 Task: Select Convenience. Add to cart, from pOpshelf for 4615 Clarence Court, Fayetteville, North Carolina 28307, Cell Number 910-243-5488, following item : Im Rooting for You Green Striped Throw Pillow - 4
Action: Mouse moved to (242, 107)
Screenshot: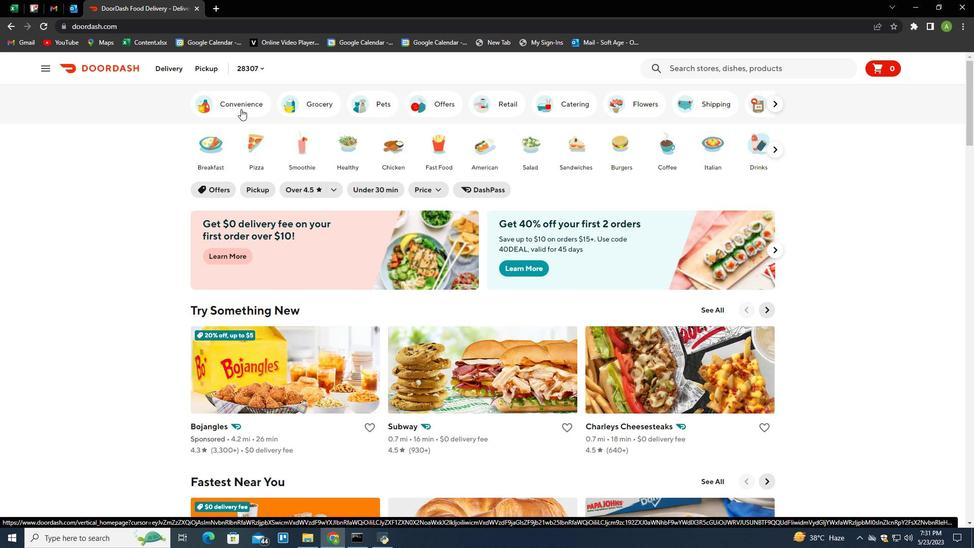 
Action: Mouse pressed left at (242, 107)
Screenshot: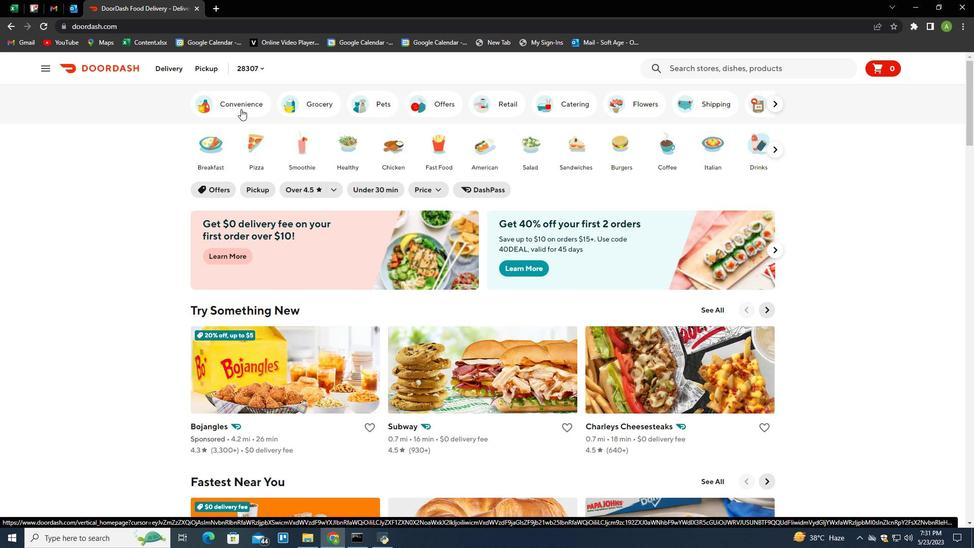 
Action: Mouse moved to (640, 364)
Screenshot: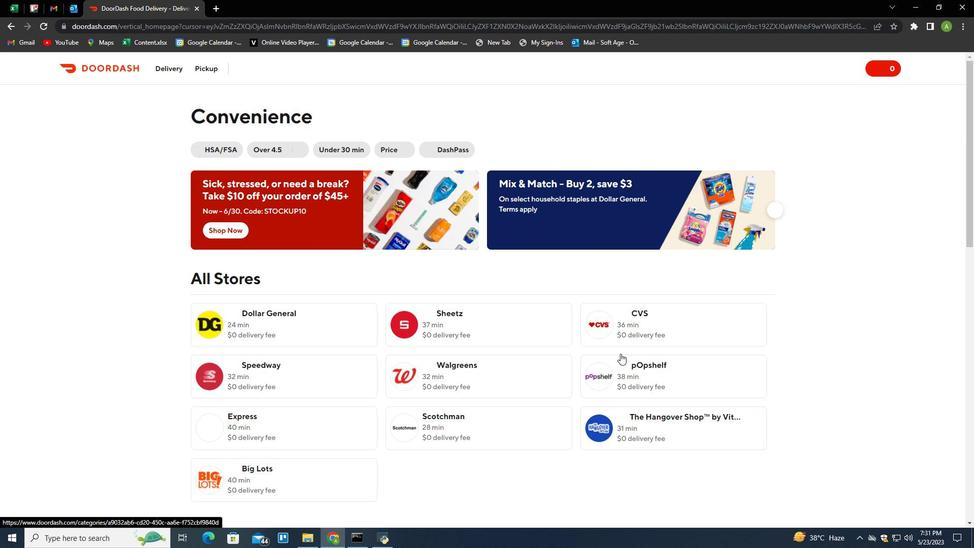 
Action: Mouse pressed left at (640, 364)
Screenshot: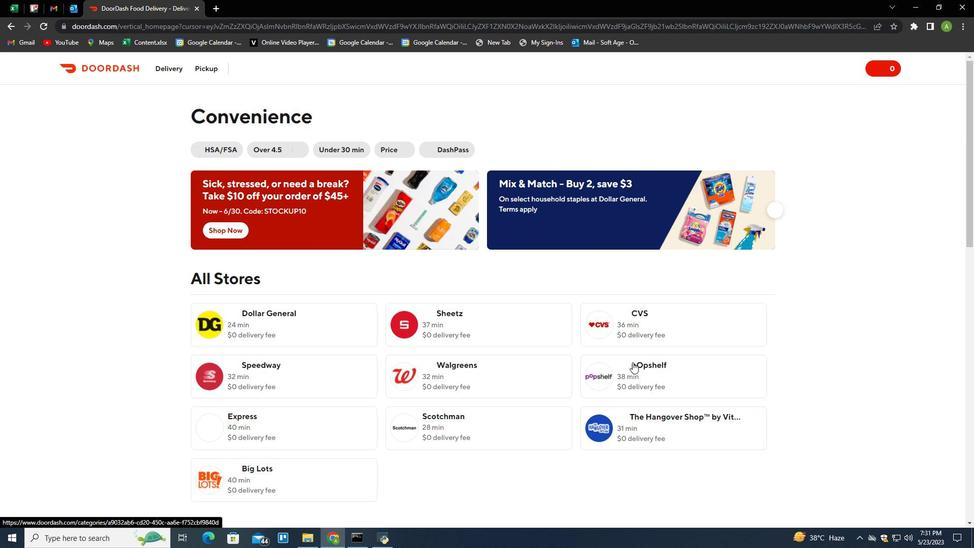 
Action: Mouse moved to (158, 66)
Screenshot: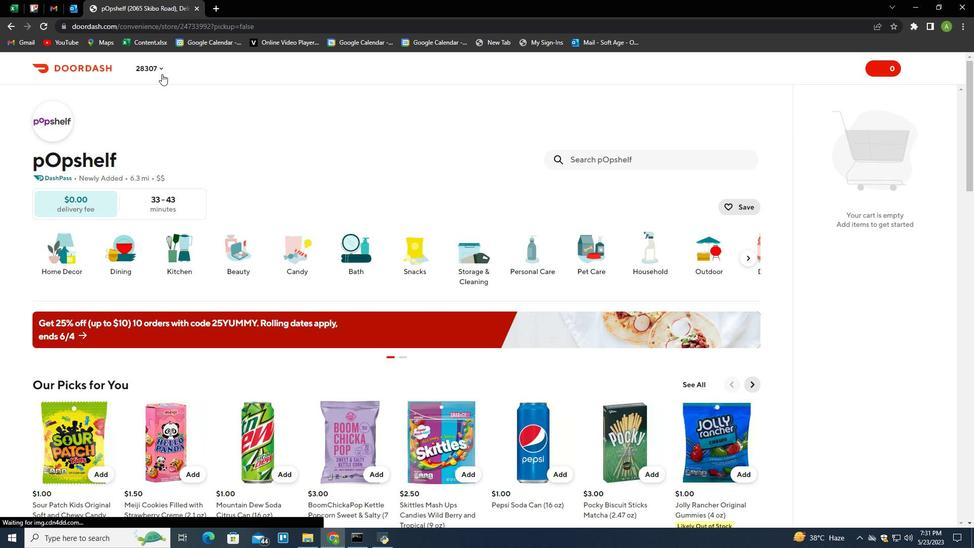 
Action: Mouse pressed left at (158, 66)
Screenshot: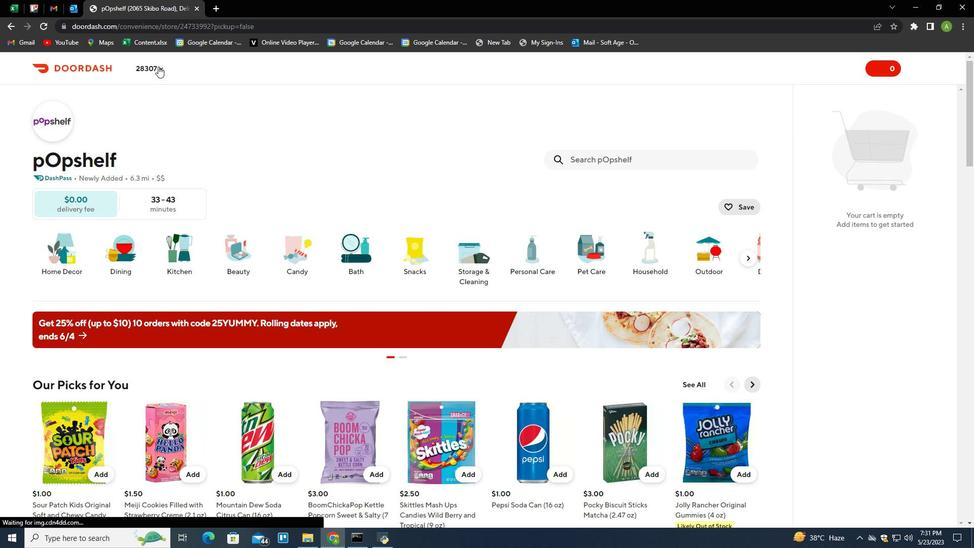 
Action: Mouse moved to (185, 66)
Screenshot: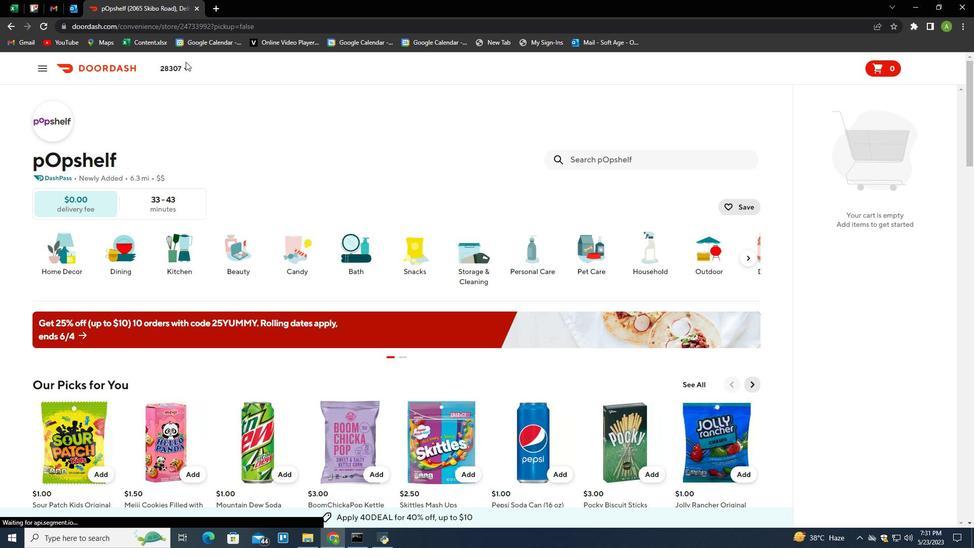 
Action: Mouse pressed left at (185, 66)
Screenshot: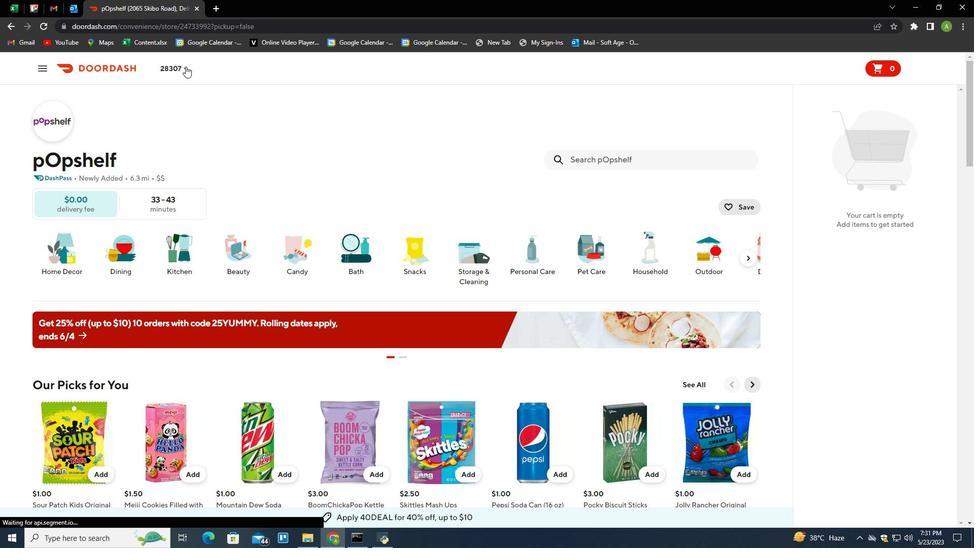 
Action: Mouse moved to (213, 110)
Screenshot: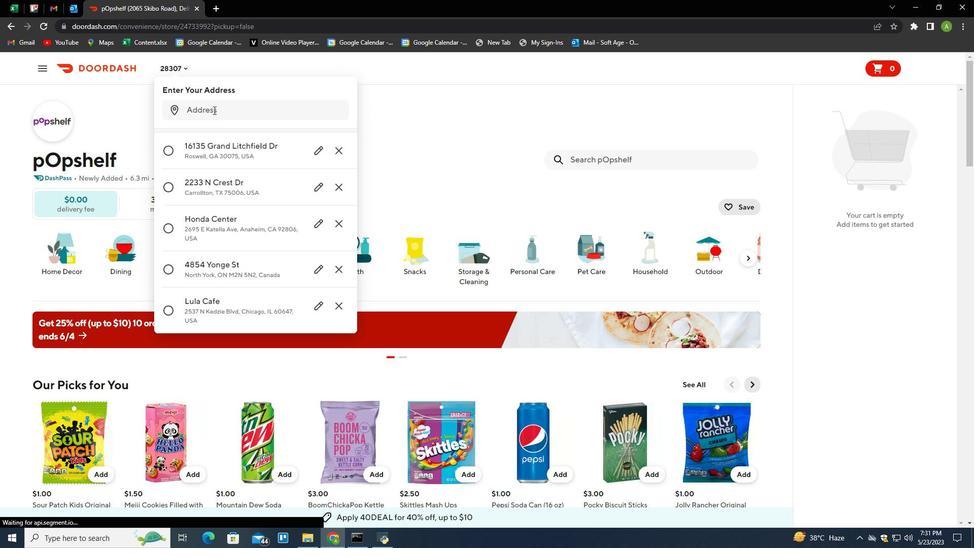 
Action: Mouse pressed left at (213, 110)
Screenshot: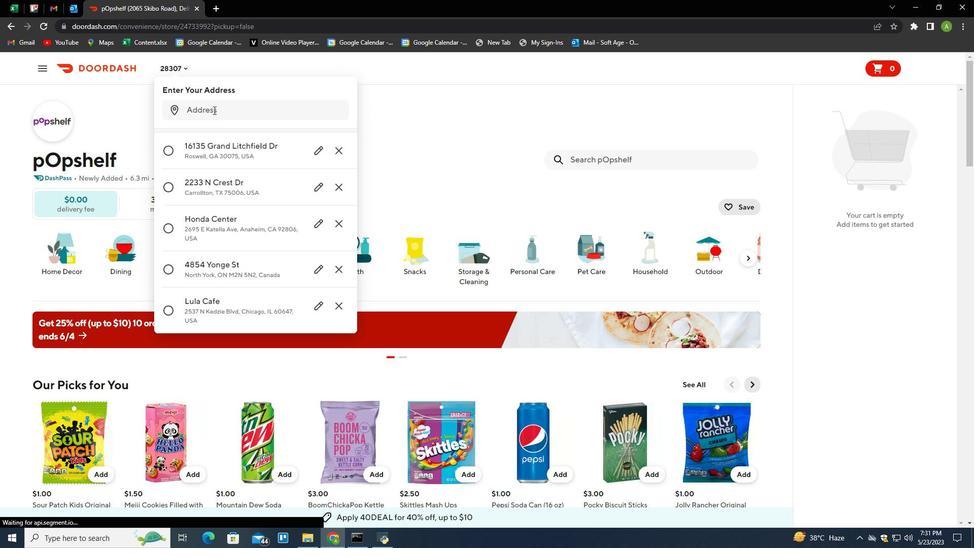 
Action: Key pressed 4615<Key.space>clarence<Key.space>court,<Key.space>fayetteville,<Key.space>north<Key.space>carolina<Key.space>28307<Key.enter>
Screenshot: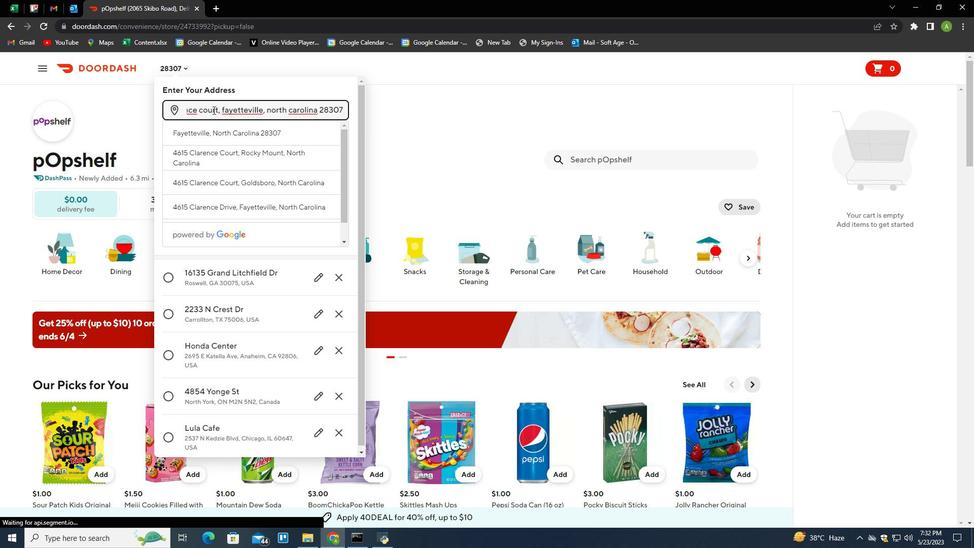 
Action: Mouse moved to (307, 383)
Screenshot: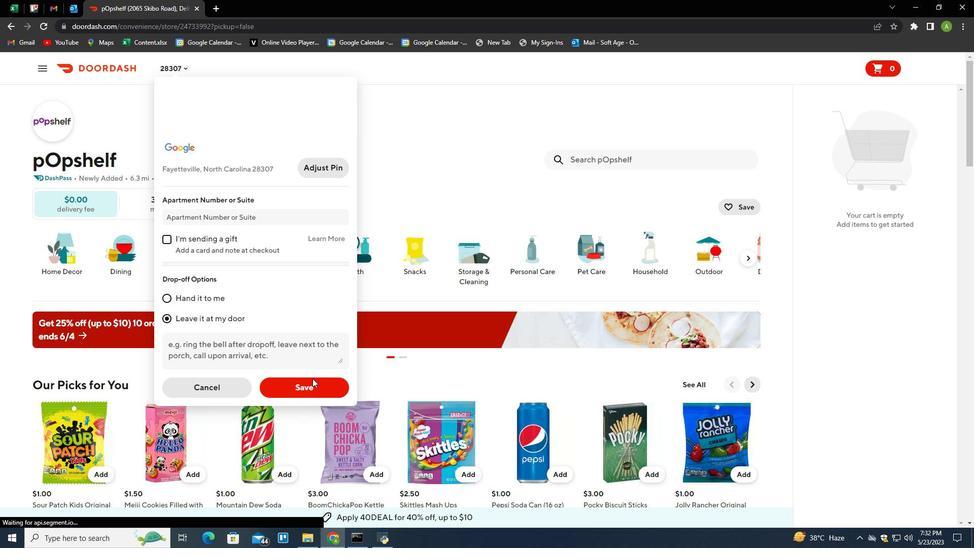 
Action: Mouse pressed left at (307, 383)
Screenshot: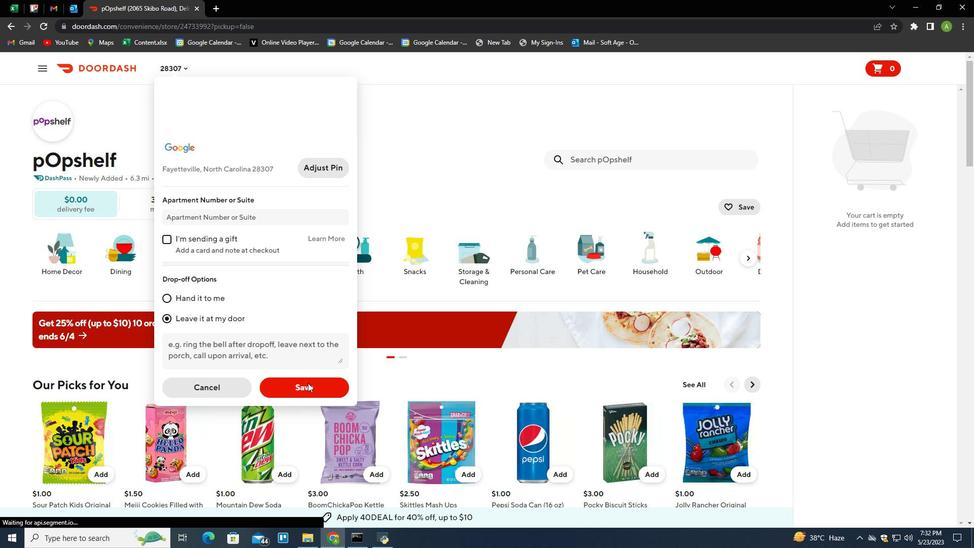 
Action: Mouse moved to (617, 157)
Screenshot: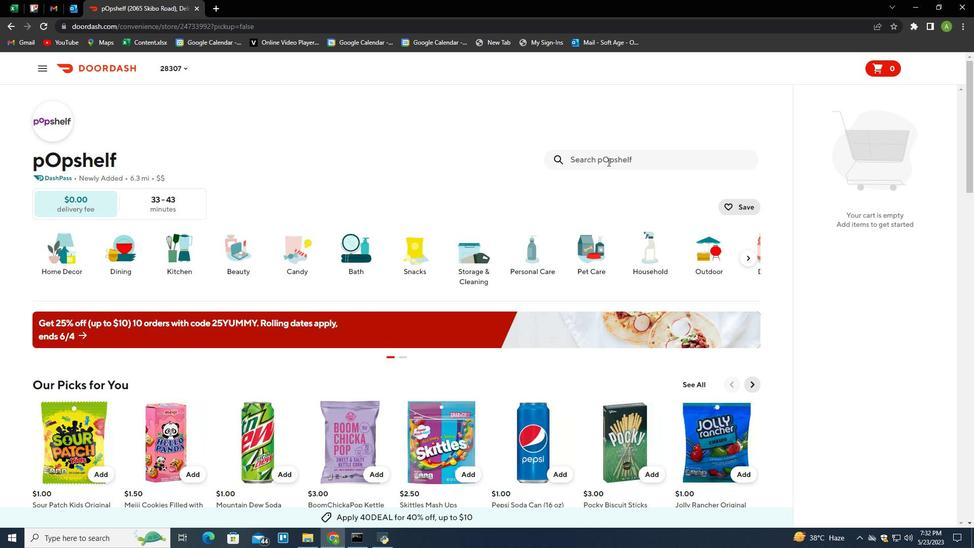 
Action: Mouse pressed left at (617, 157)
Screenshot: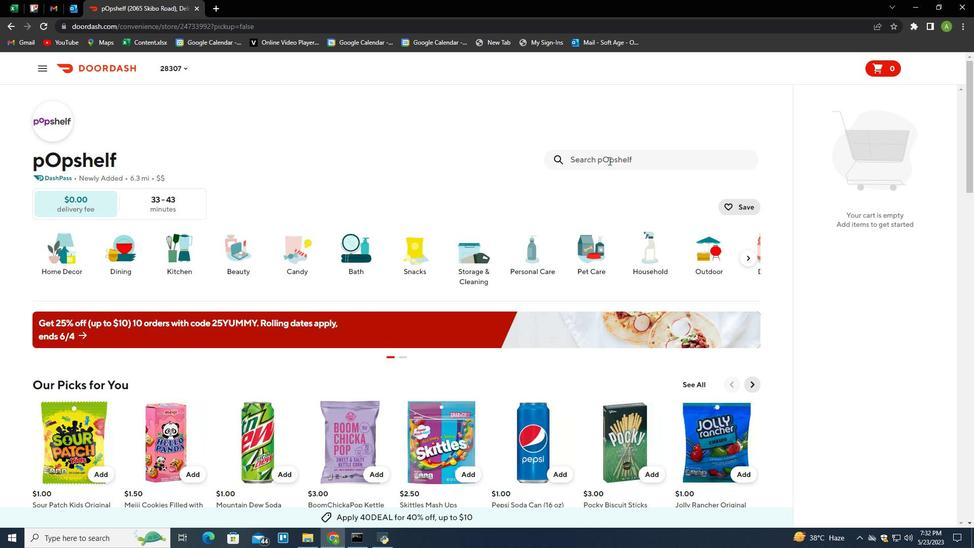 
Action: Key pressed im<Key.space>roomting<Key.space>for<Key.space>you<Key.space>green<Key.space>striped<Key.space>throe<Key.backspace>w<Key.space>pillow<Key.enter>
Screenshot: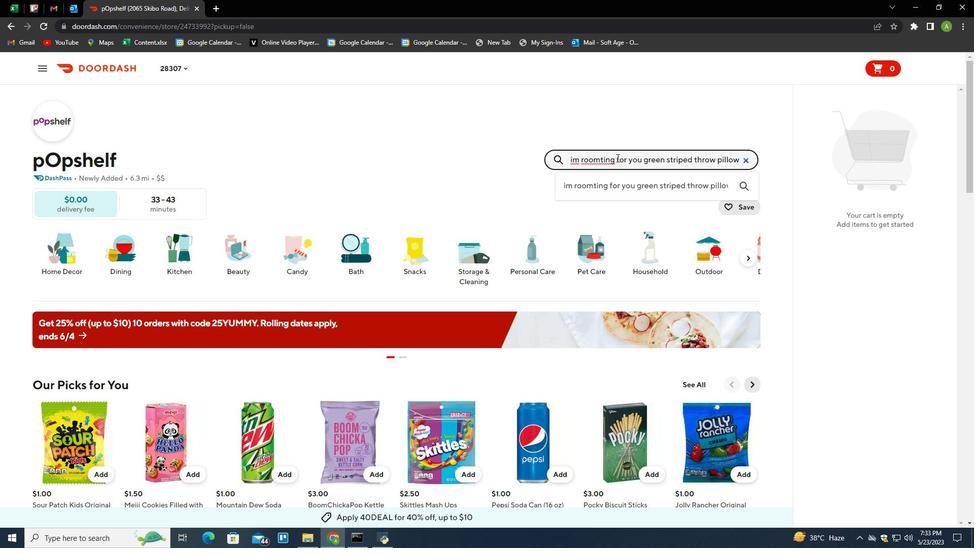 
Action: Mouse moved to (86, 284)
Screenshot: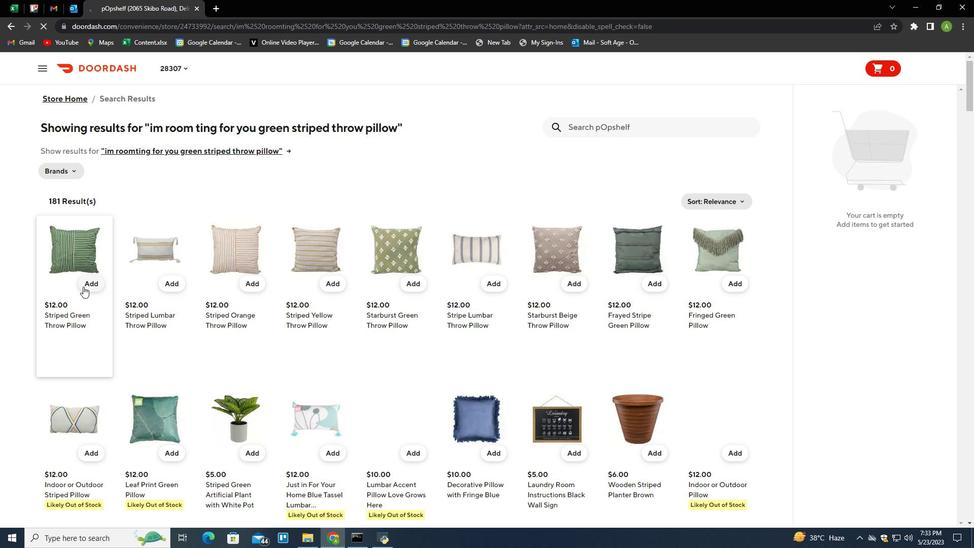 
Action: Mouse pressed left at (86, 284)
Screenshot: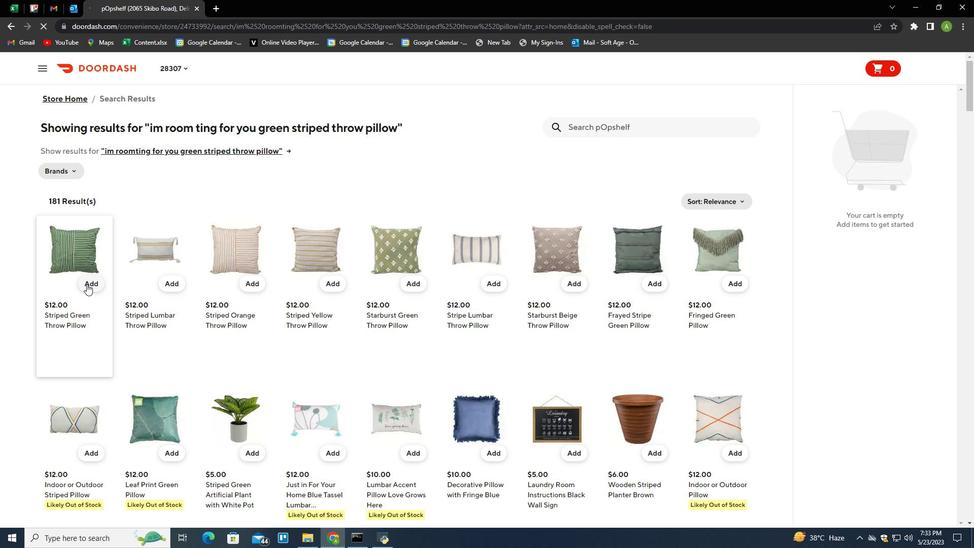 
Action: Mouse moved to (940, 173)
Screenshot: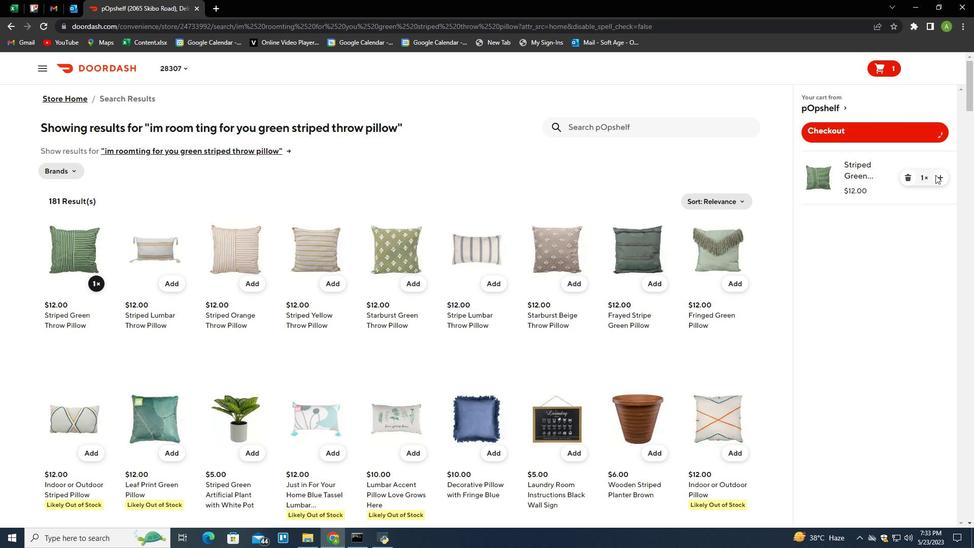 
Action: Mouse pressed left at (940, 173)
Screenshot: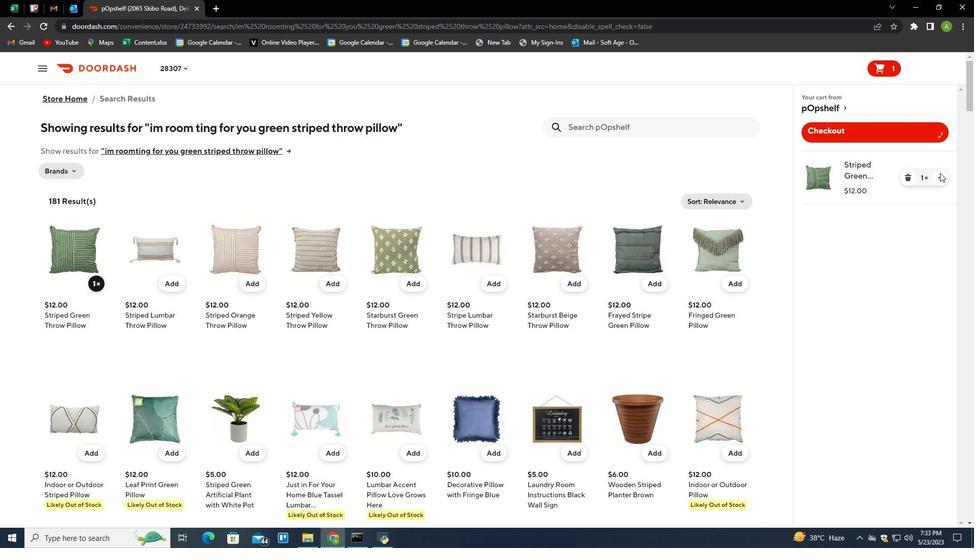 
Action: Mouse moved to (940, 177)
Screenshot: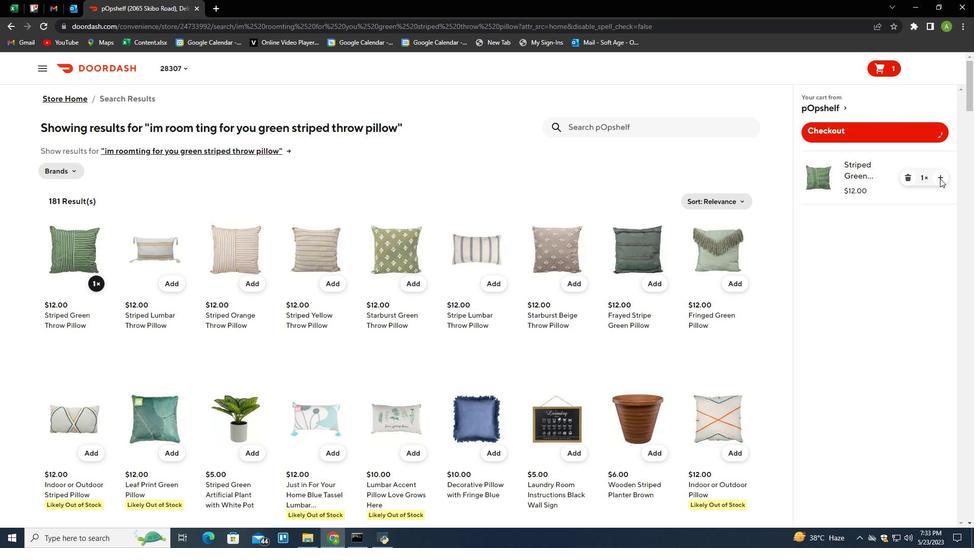 
Action: Mouse pressed left at (940, 177)
Screenshot: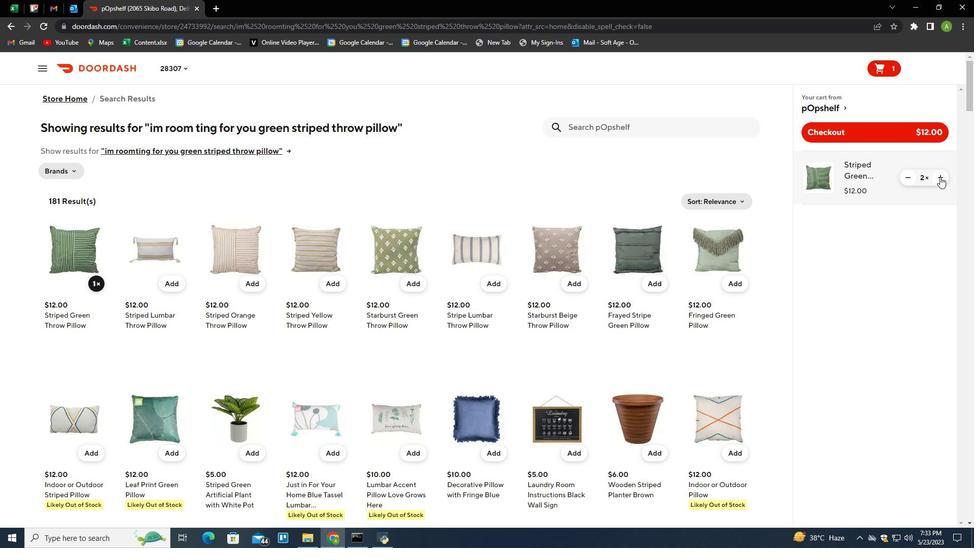 
Action: Mouse pressed left at (940, 177)
Screenshot: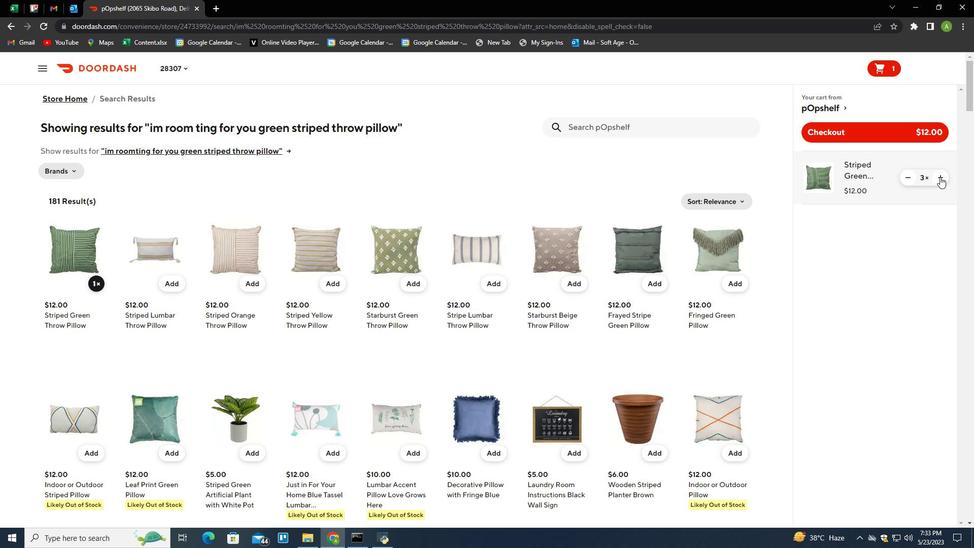 
Action: Mouse moved to (830, 132)
Screenshot: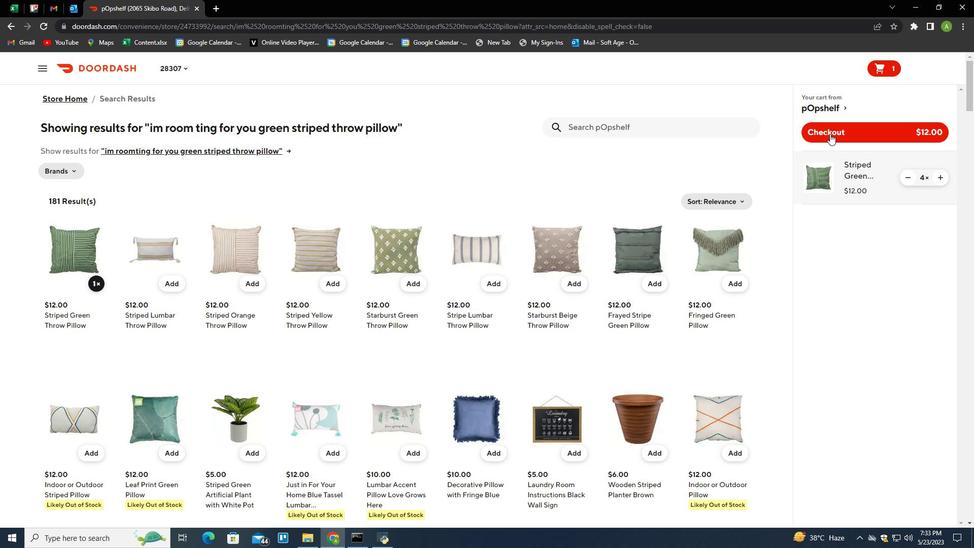 
Action: Mouse pressed left at (830, 132)
Screenshot: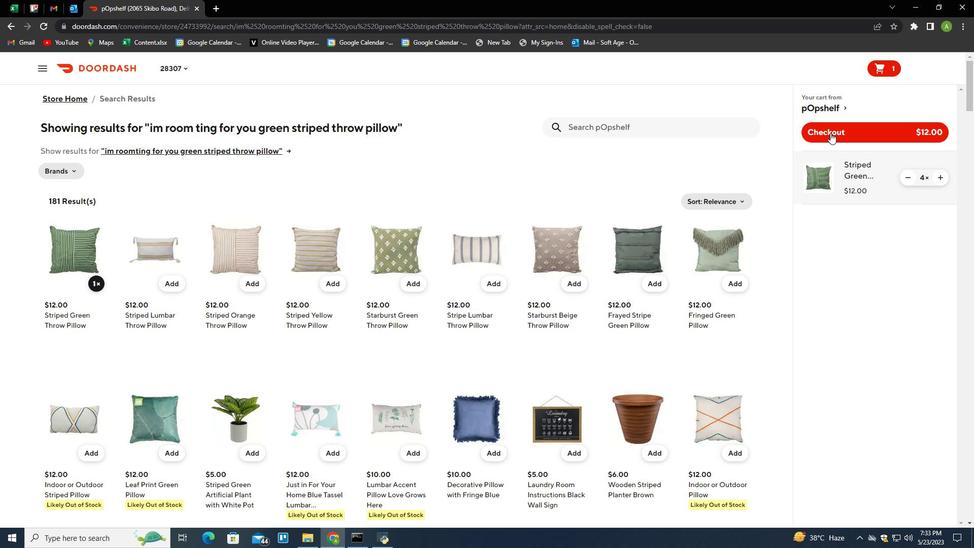 
Action: Mouse moved to (705, 176)
Screenshot: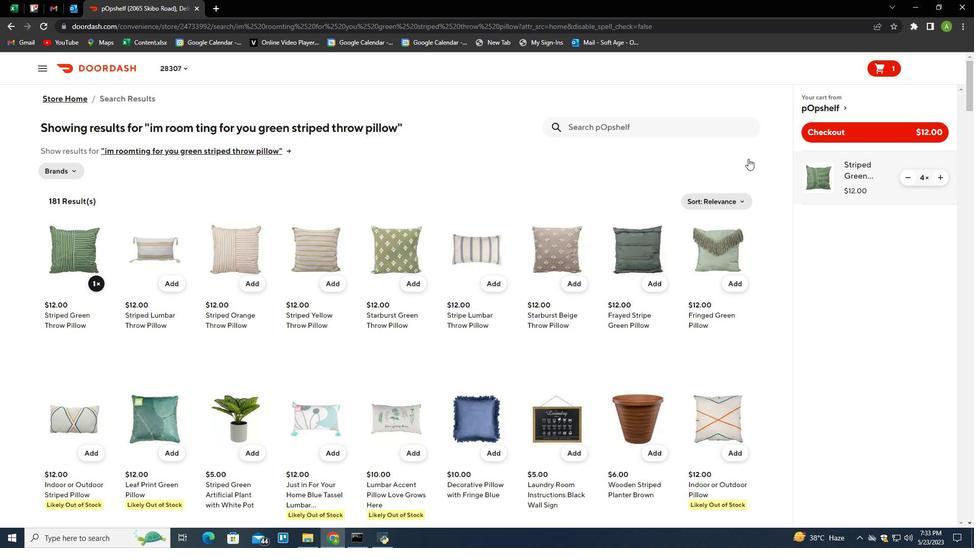 
